 Task: Create a Workspace WS0000000033 in Trello with Workspace Type as ENGINEERING-IT and Workspace Description as WD0000000033. Invite a Team Member mailaustralia7@gmail.com to Workspace WS0000000033 in Trello. Invite a Team Member nikrathi889@gmail.com to Workspace WS0000000033 in Trello. Invite a Team Member carxxstreet791@gmail.com to Workspace WS0000000033 in Trello. Invite a Team Member prateek.ku2001@gmail.com to Workspace WS0000000033 in Trello
Action: Mouse moved to (414, 42)
Screenshot: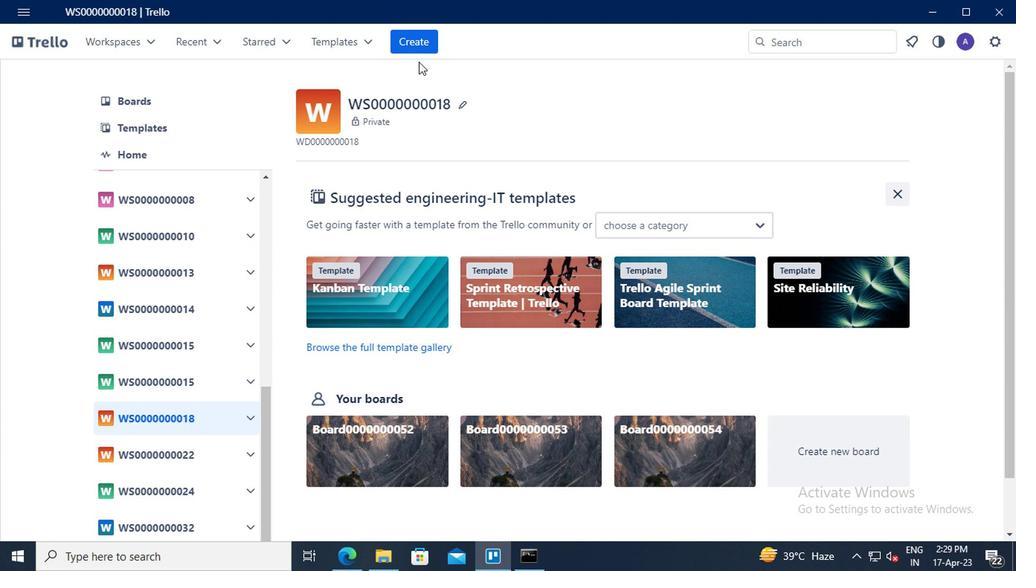 
Action: Mouse pressed left at (414, 42)
Screenshot: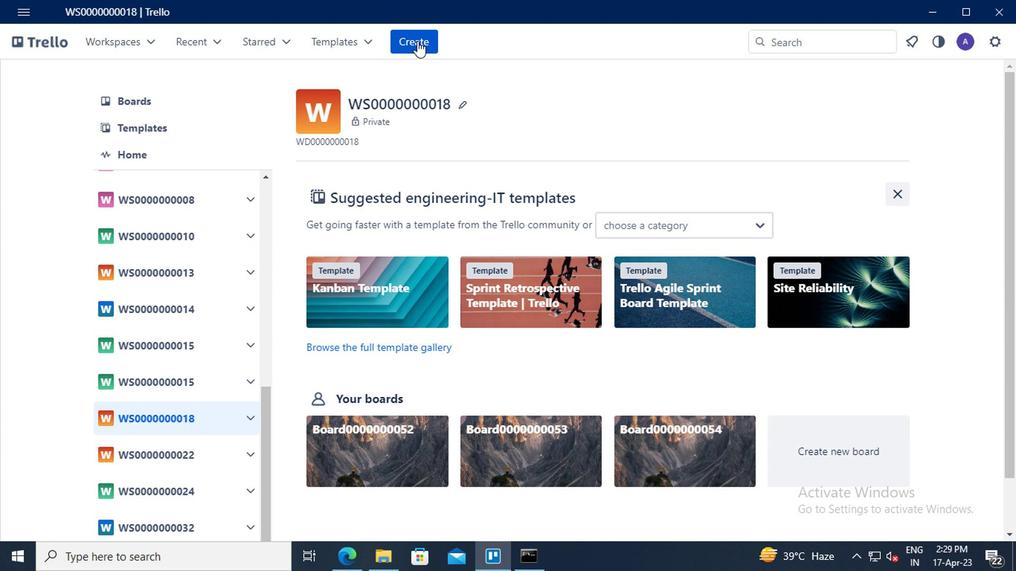 
Action: Mouse moved to (444, 202)
Screenshot: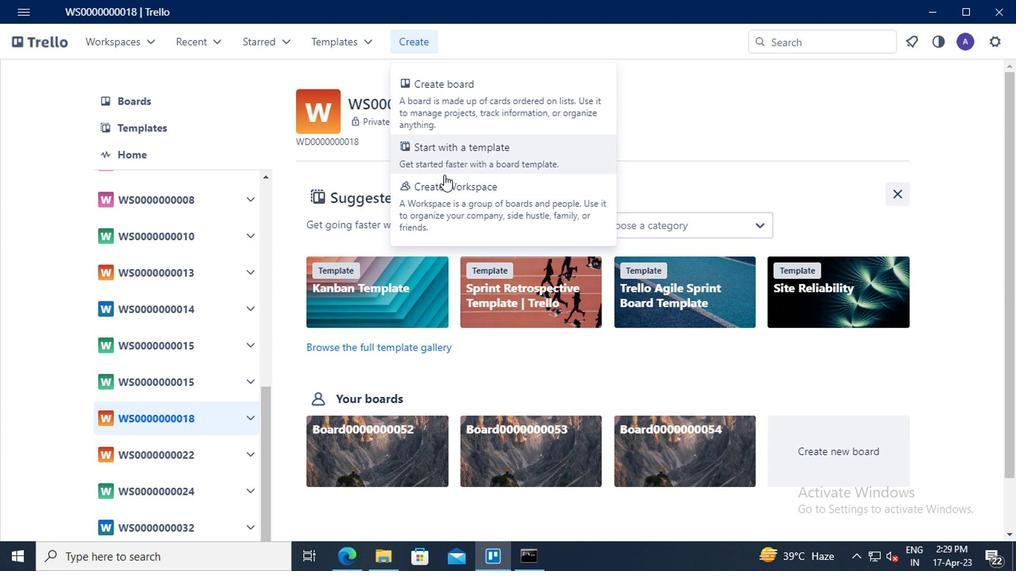 
Action: Mouse pressed left at (444, 202)
Screenshot: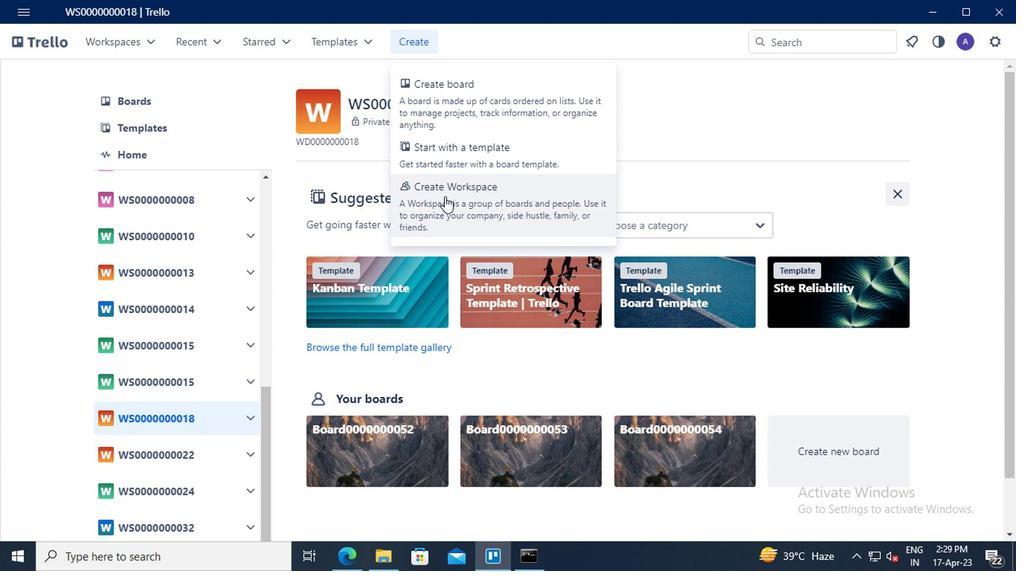 
Action: Mouse moved to (218, 229)
Screenshot: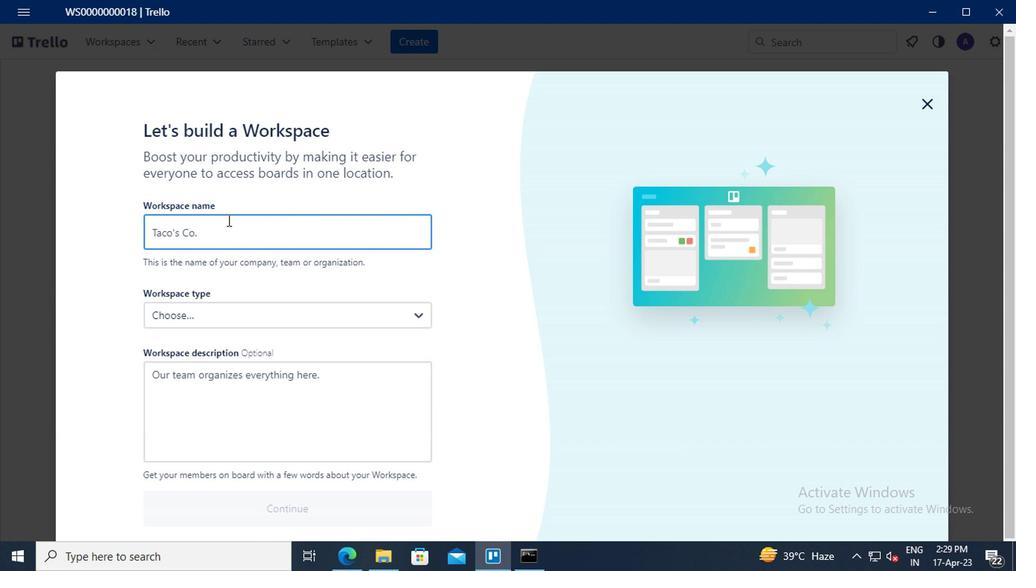 
Action: Mouse pressed left at (218, 229)
Screenshot: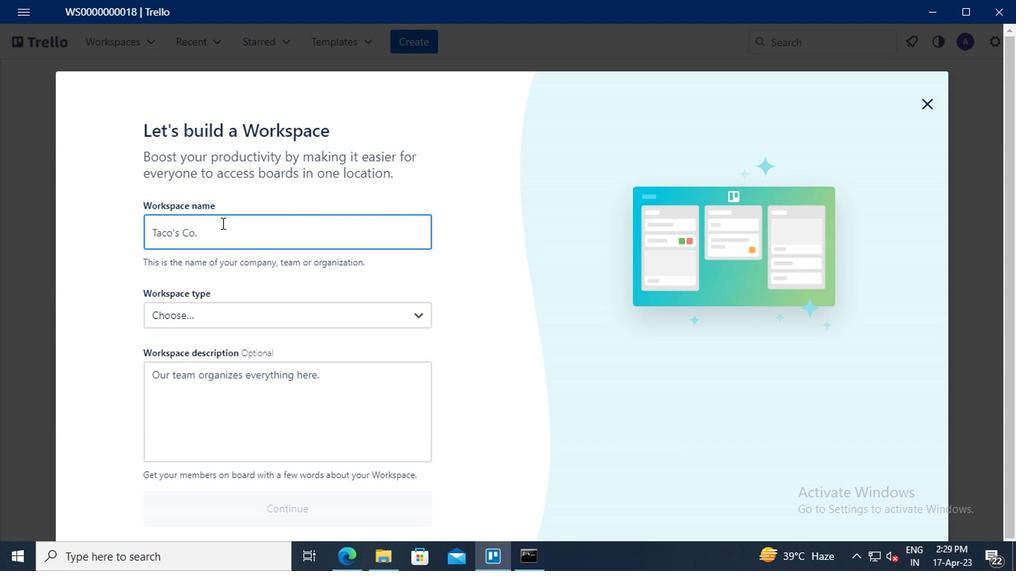 
Action: Key pressed <Key.shift>WS0000000033
Screenshot: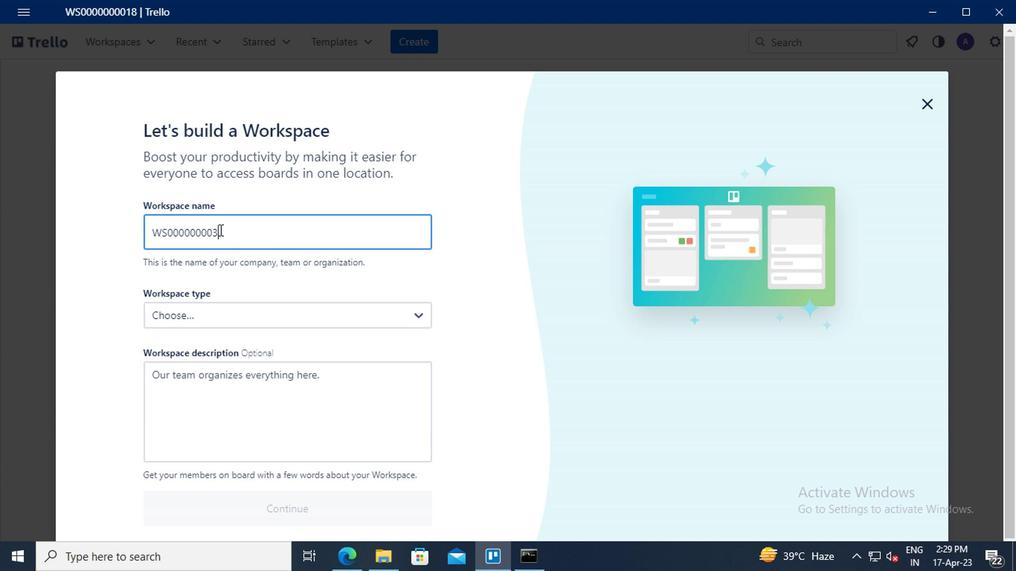 
Action: Mouse moved to (211, 312)
Screenshot: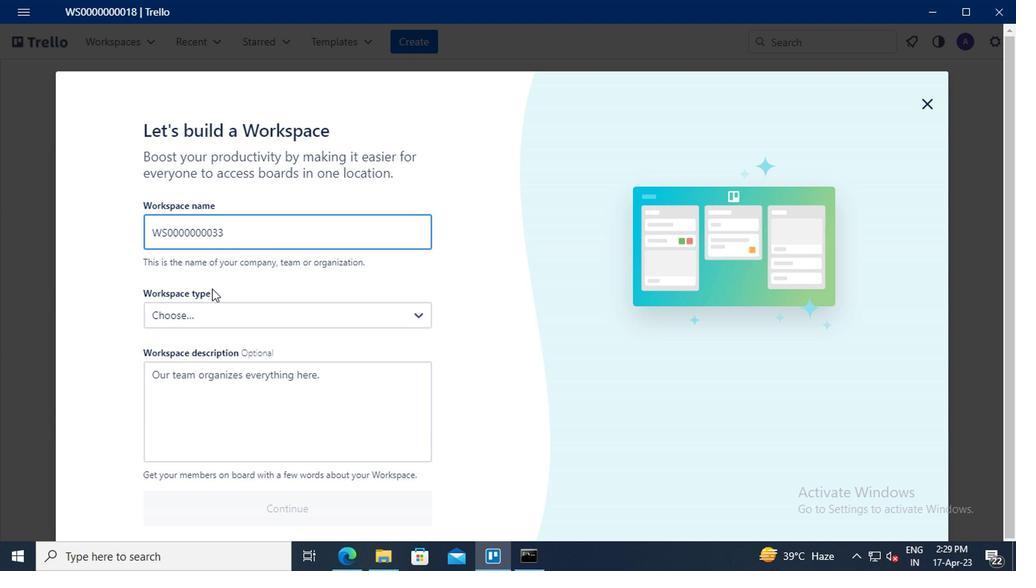 
Action: Mouse pressed left at (211, 312)
Screenshot: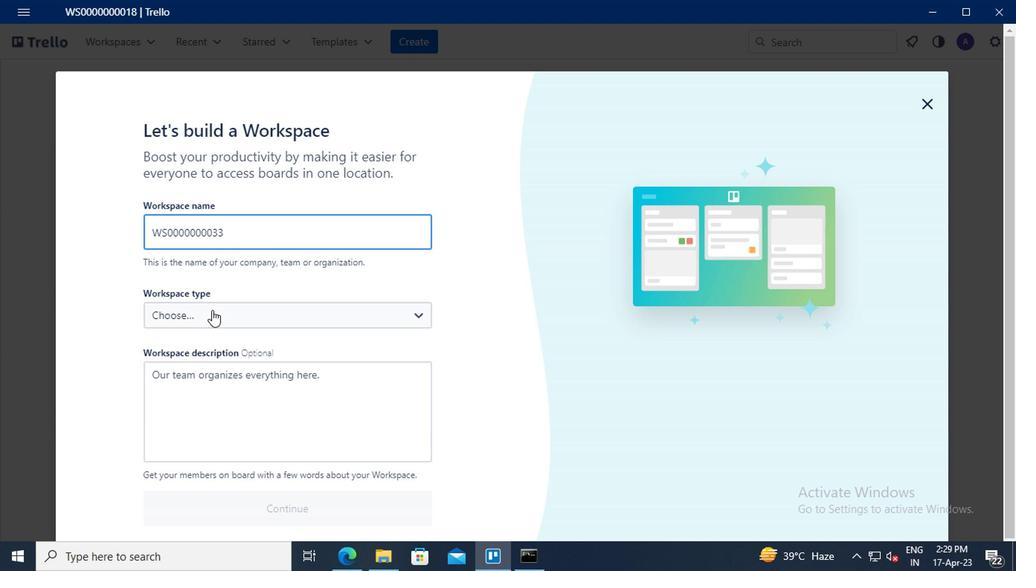 
Action: Mouse moved to (210, 350)
Screenshot: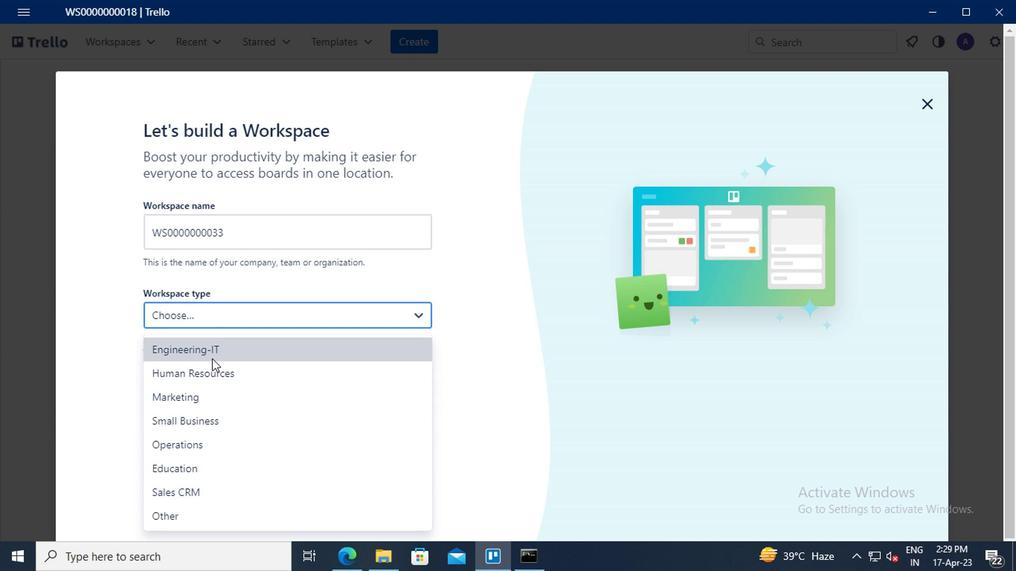 
Action: Mouse pressed left at (210, 350)
Screenshot: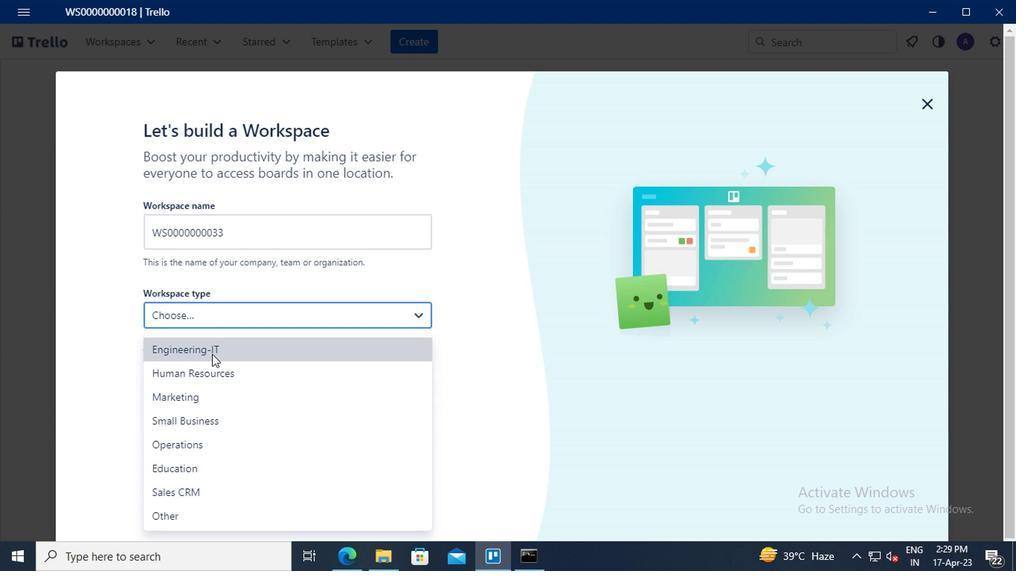 
Action: Mouse moved to (206, 391)
Screenshot: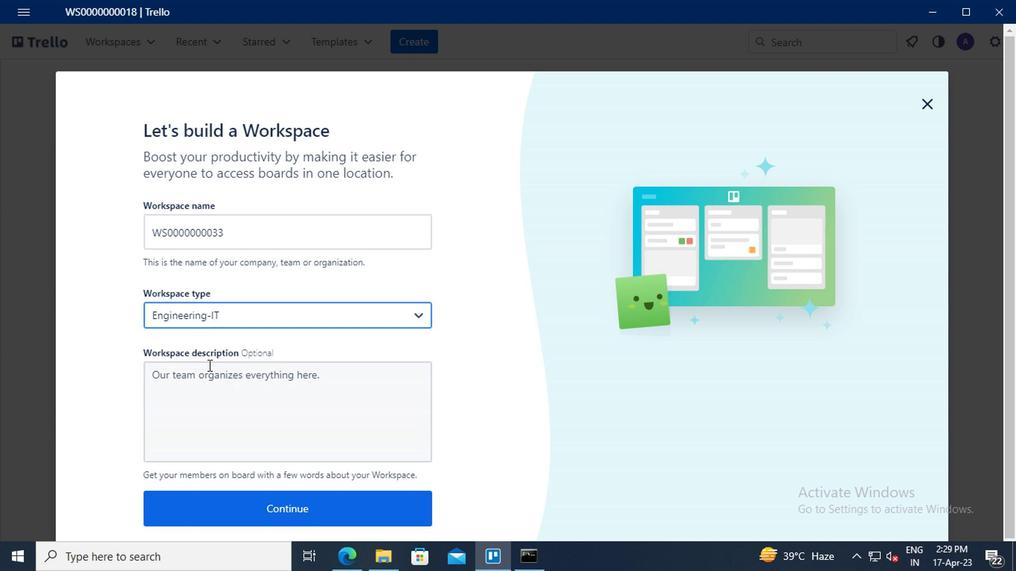 
Action: Mouse pressed left at (206, 391)
Screenshot: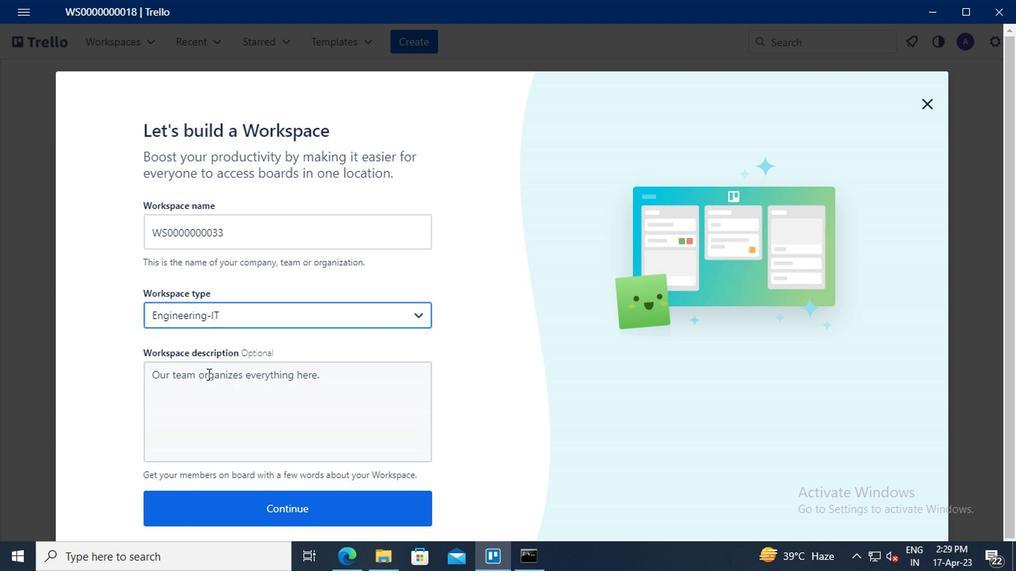 
Action: Key pressed <Key.shift>WD0000000033
Screenshot: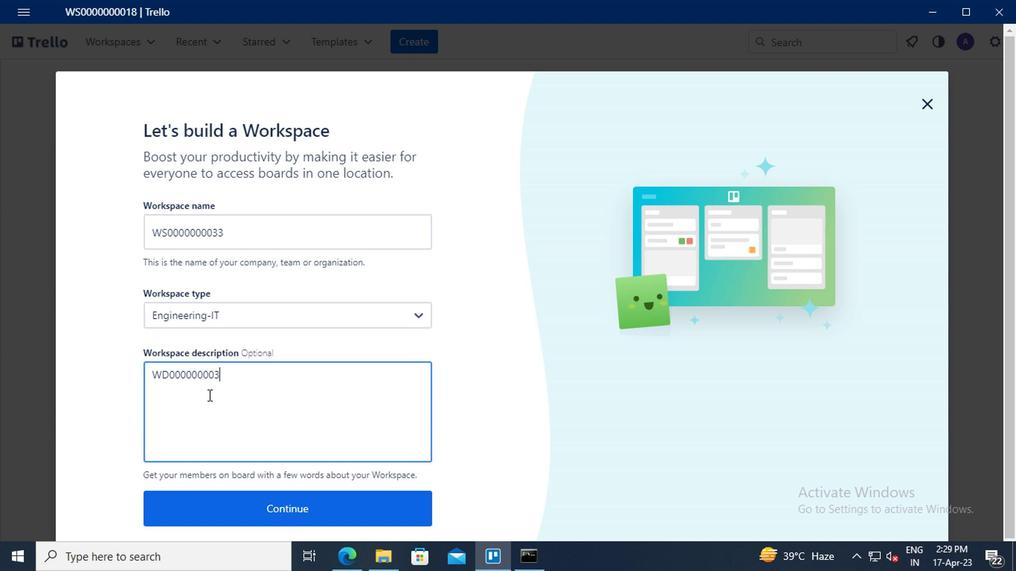 
Action: Mouse moved to (248, 512)
Screenshot: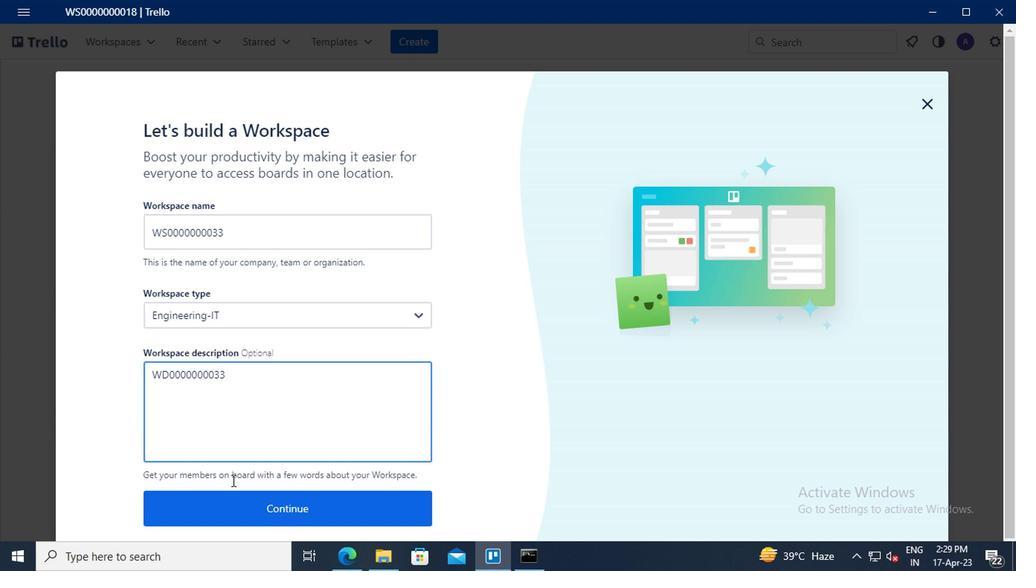 
Action: Mouse pressed left at (248, 512)
Screenshot: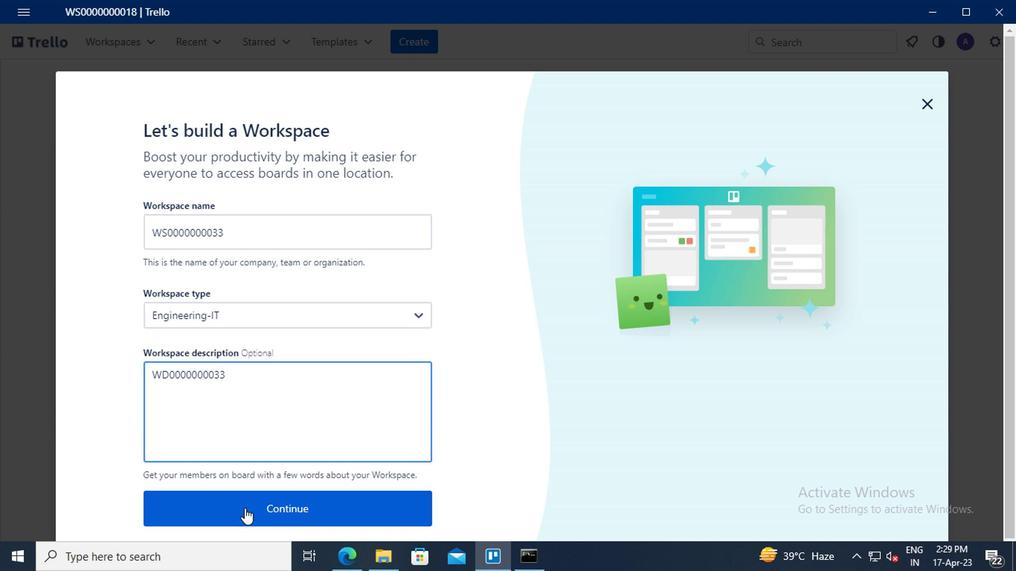 
Action: Mouse moved to (274, 352)
Screenshot: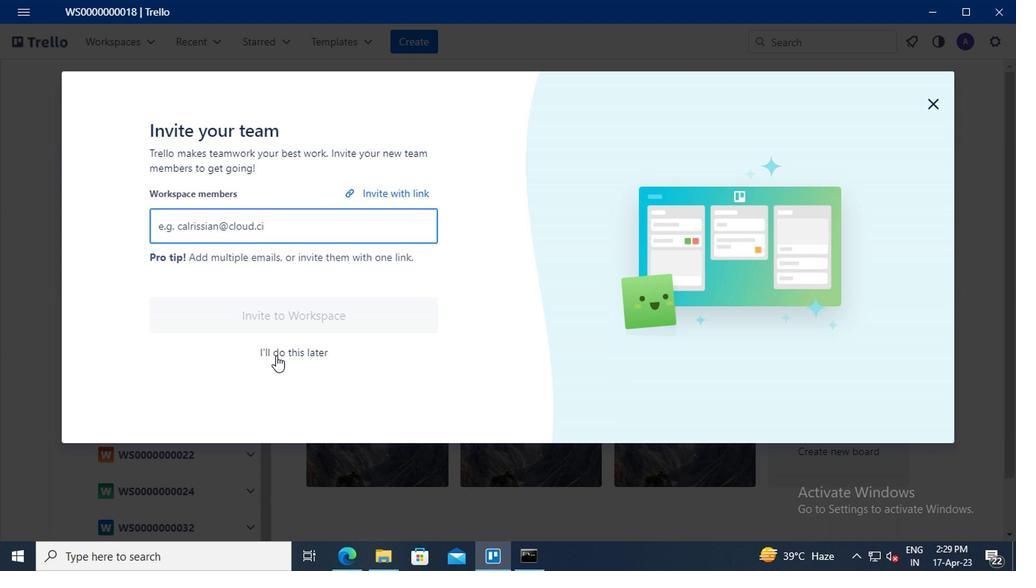 
Action: Mouse pressed left at (274, 352)
Screenshot: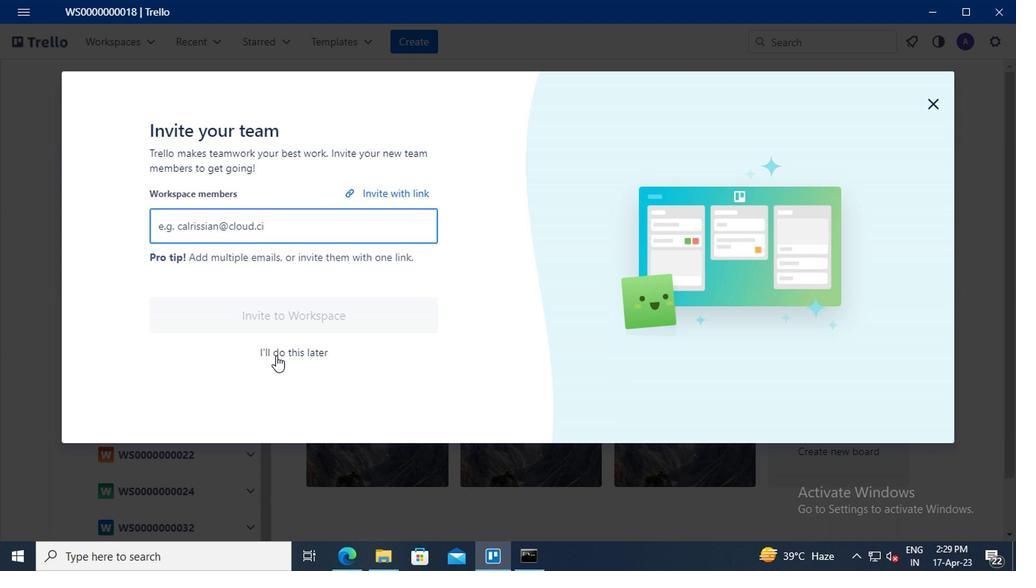 
Action: Mouse moved to (811, 95)
Screenshot: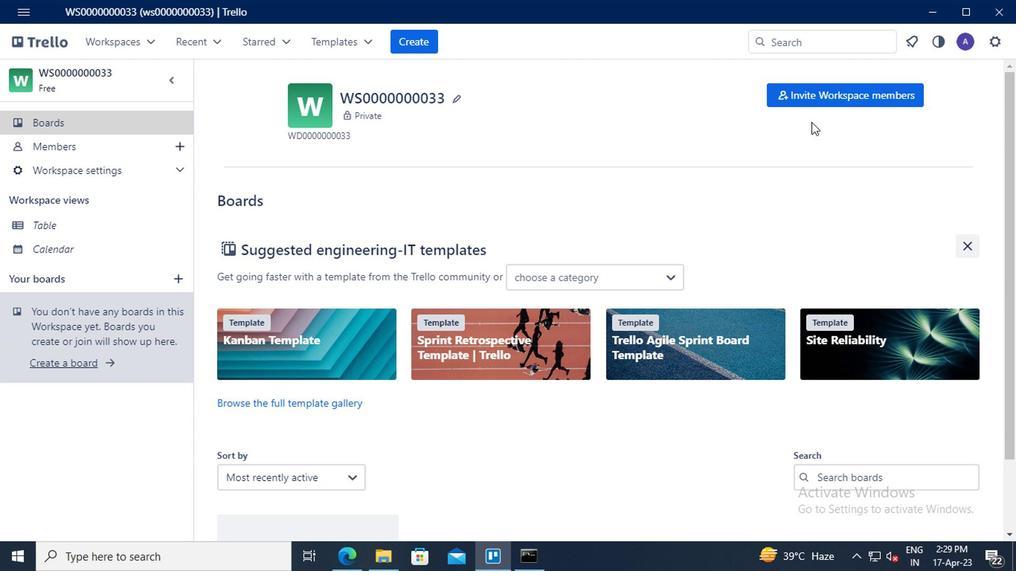 
Action: Mouse pressed left at (811, 95)
Screenshot: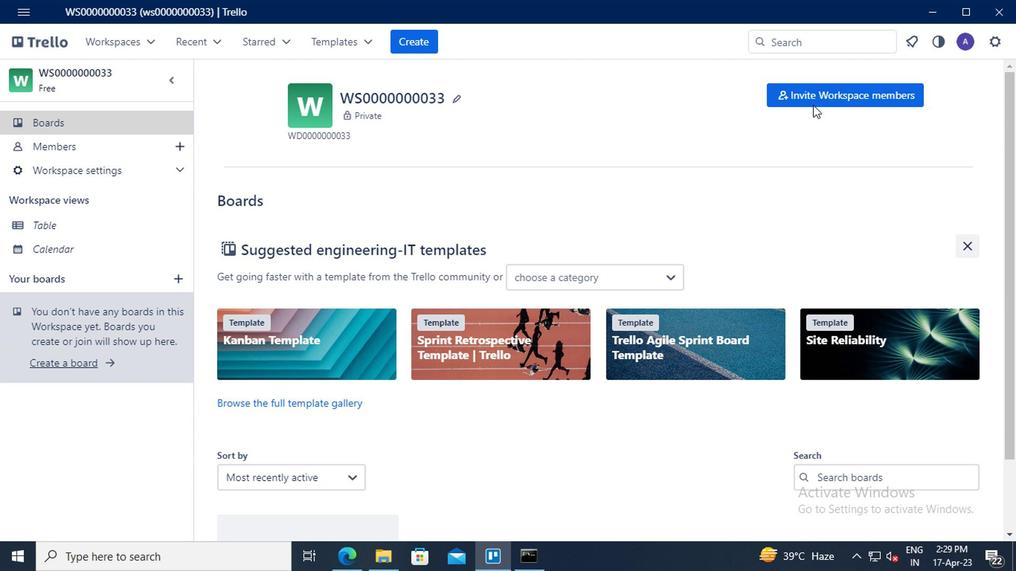 
Action: Mouse moved to (372, 265)
Screenshot: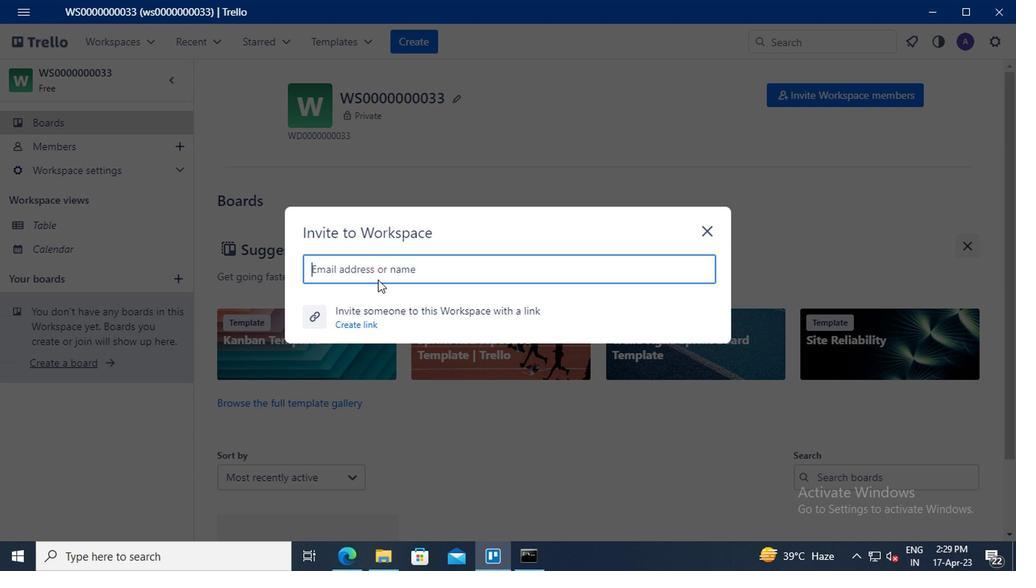 
Action: Mouse pressed left at (372, 265)
Screenshot: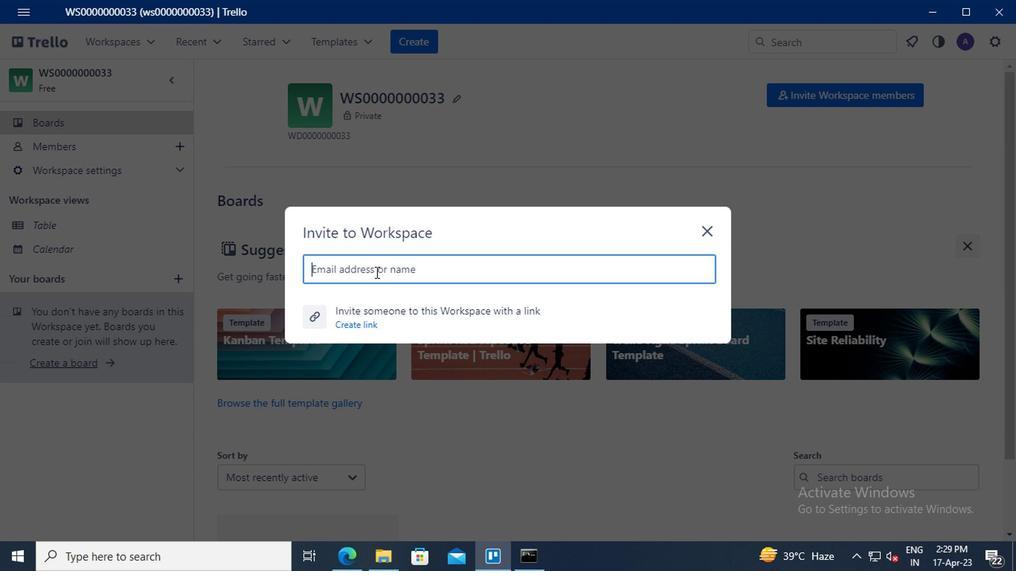 
Action: Key pressed MAILAUSTRALIA7<Key.shift>@GMAIL.COM
Screenshot: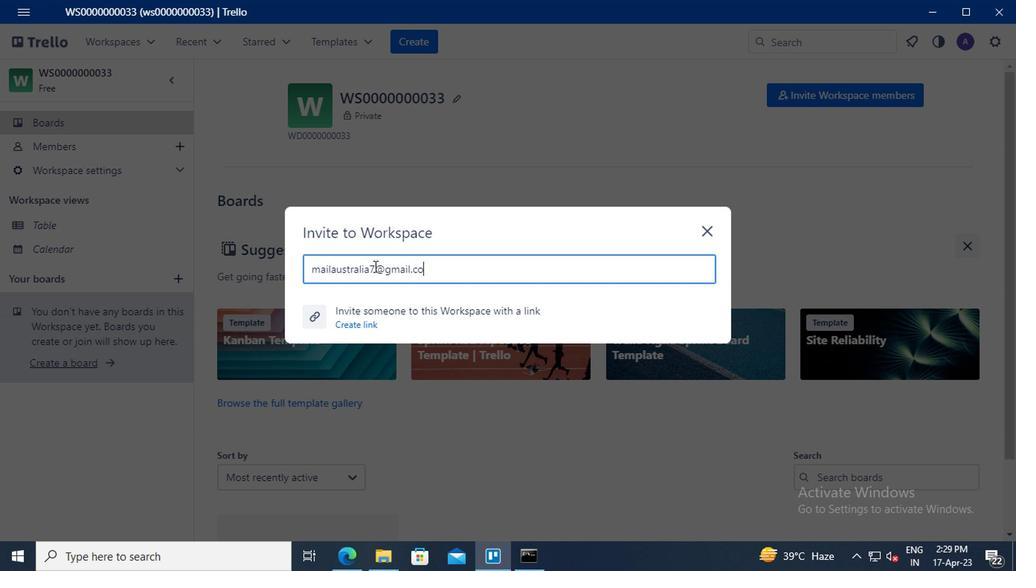 
Action: Mouse moved to (379, 319)
Screenshot: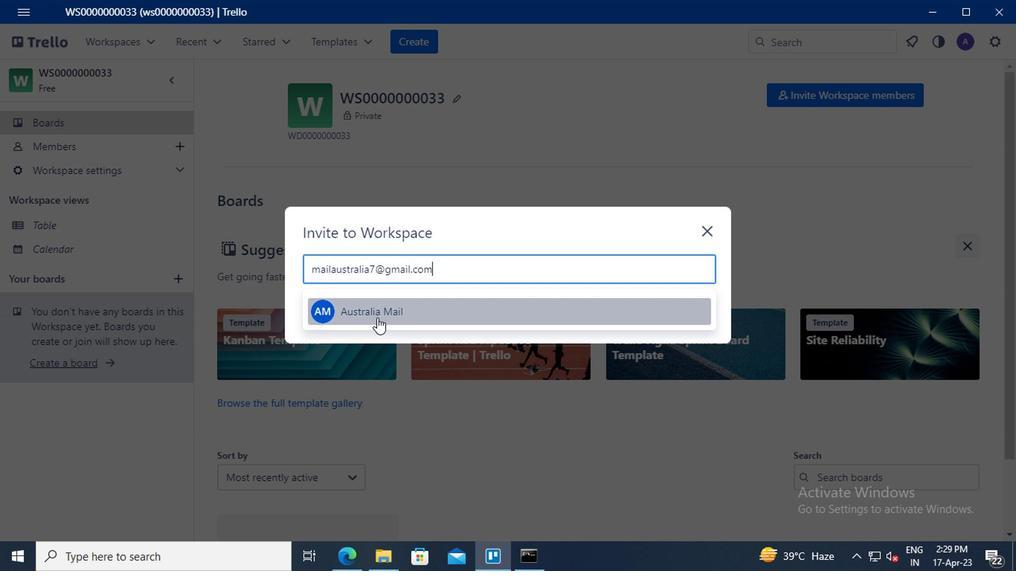 
Action: Mouse pressed left at (379, 319)
Screenshot: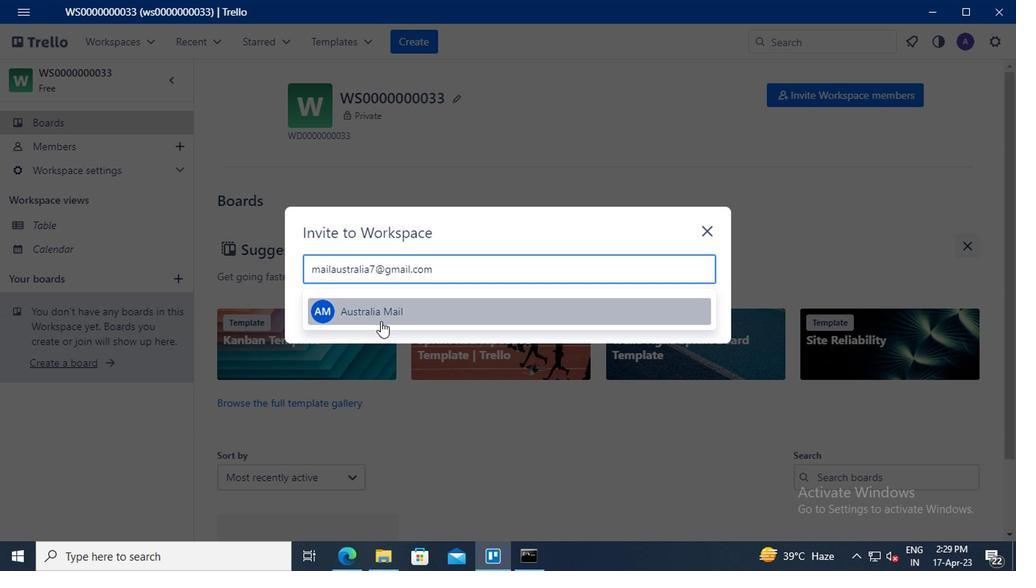 
Action: Mouse moved to (666, 236)
Screenshot: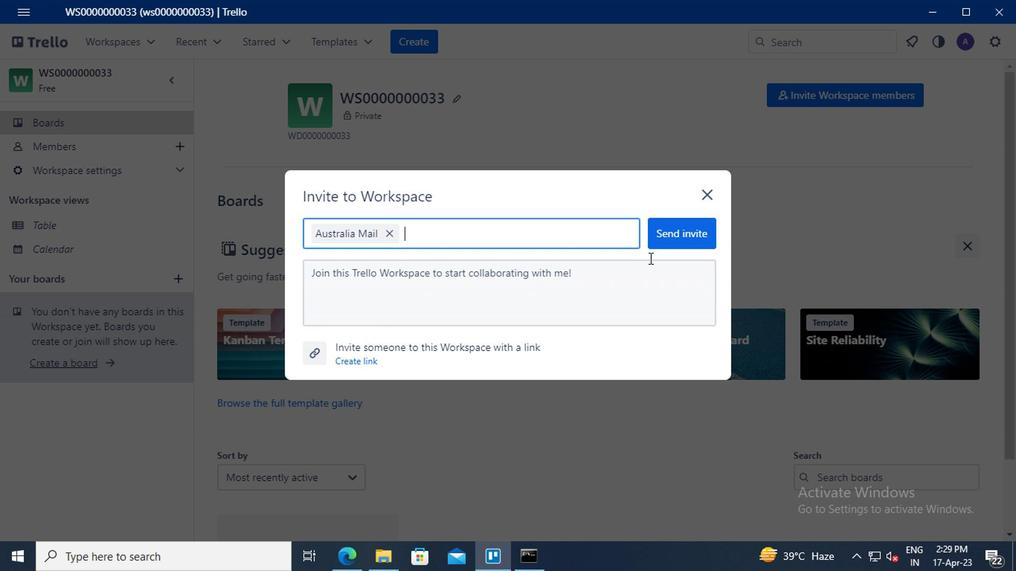 
Action: Mouse pressed left at (666, 236)
Screenshot: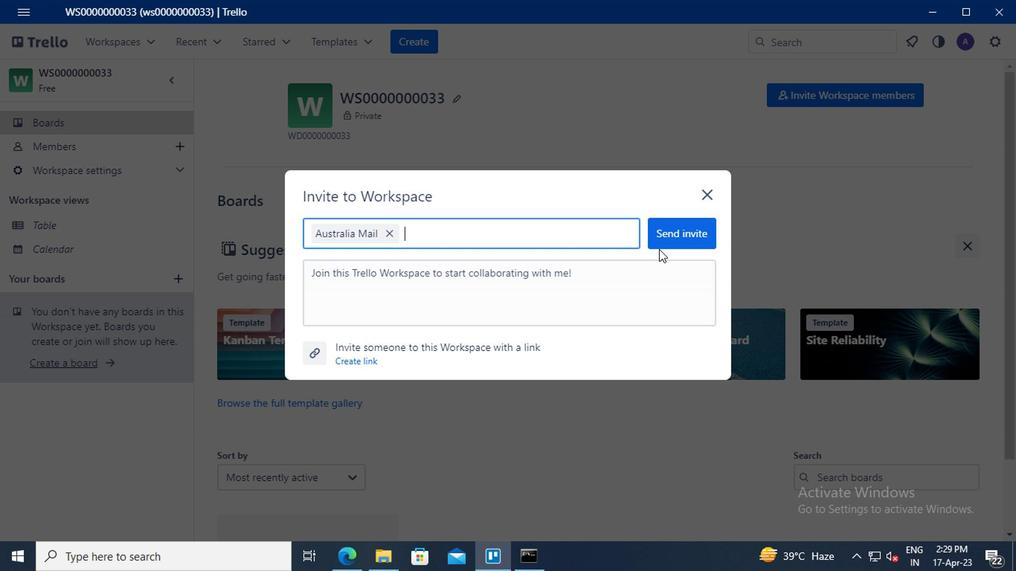 
Action: Mouse moved to (801, 102)
Screenshot: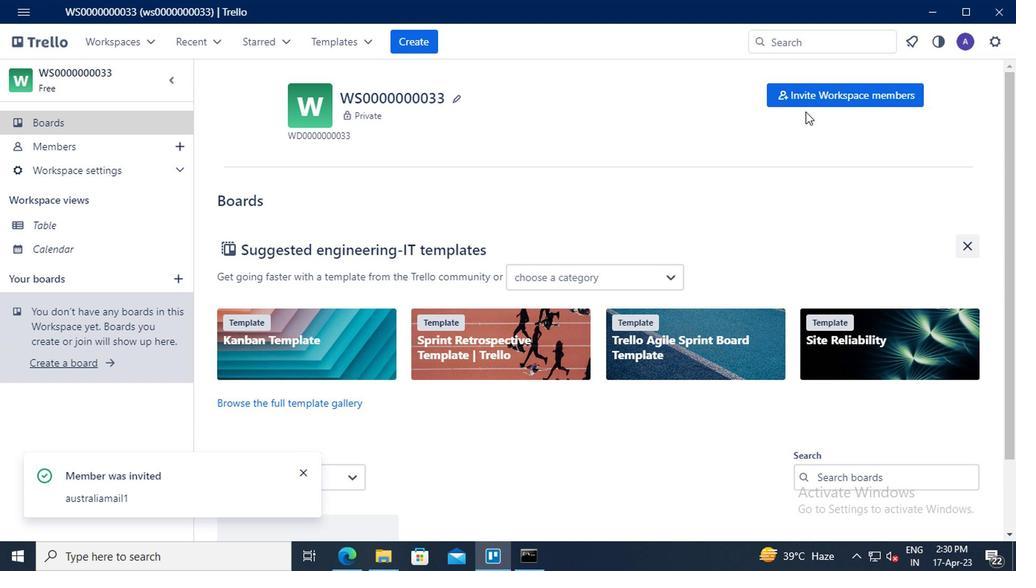 
Action: Mouse pressed left at (801, 102)
Screenshot: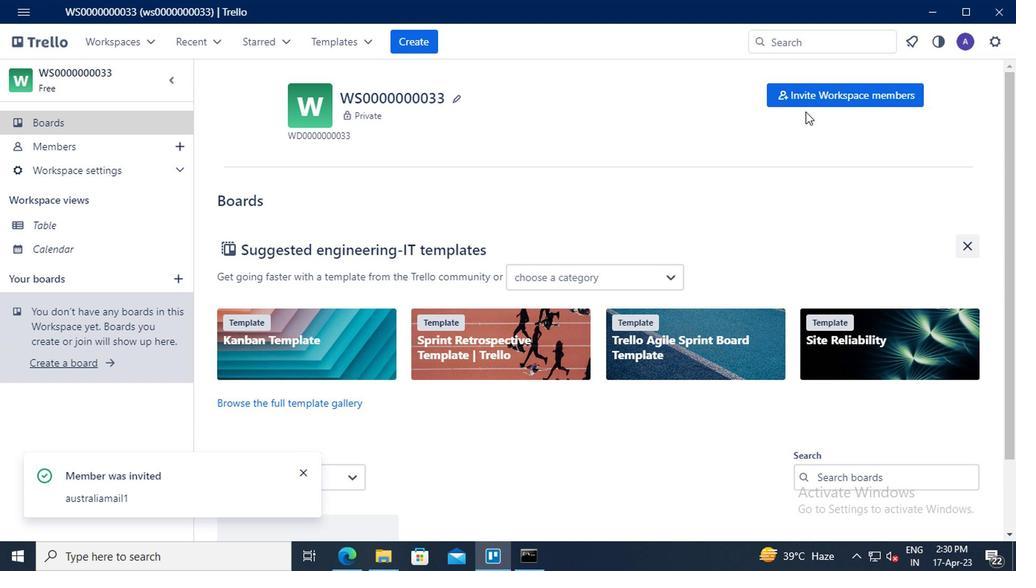
Action: Mouse moved to (351, 267)
Screenshot: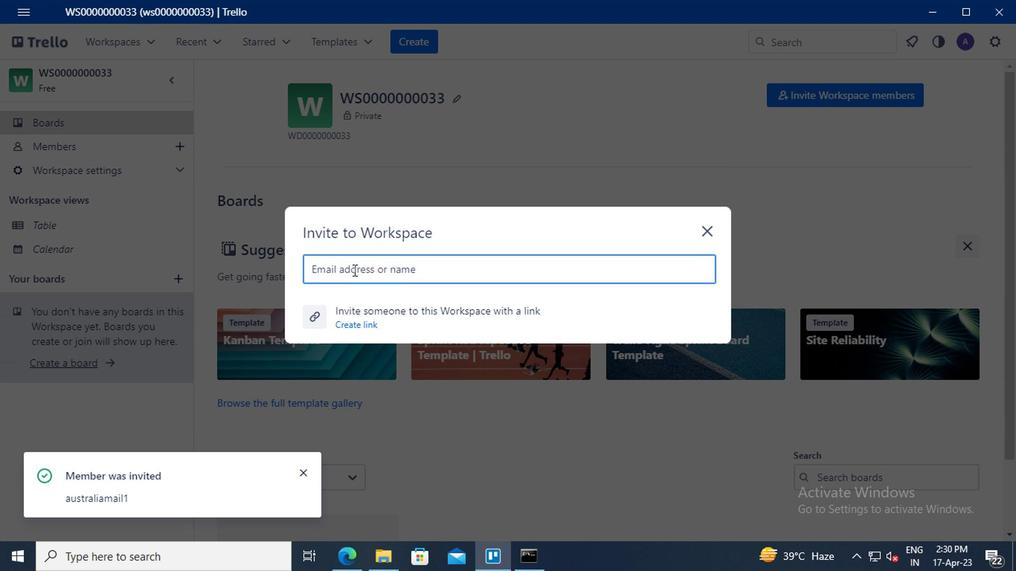 
Action: Mouse pressed left at (351, 267)
Screenshot: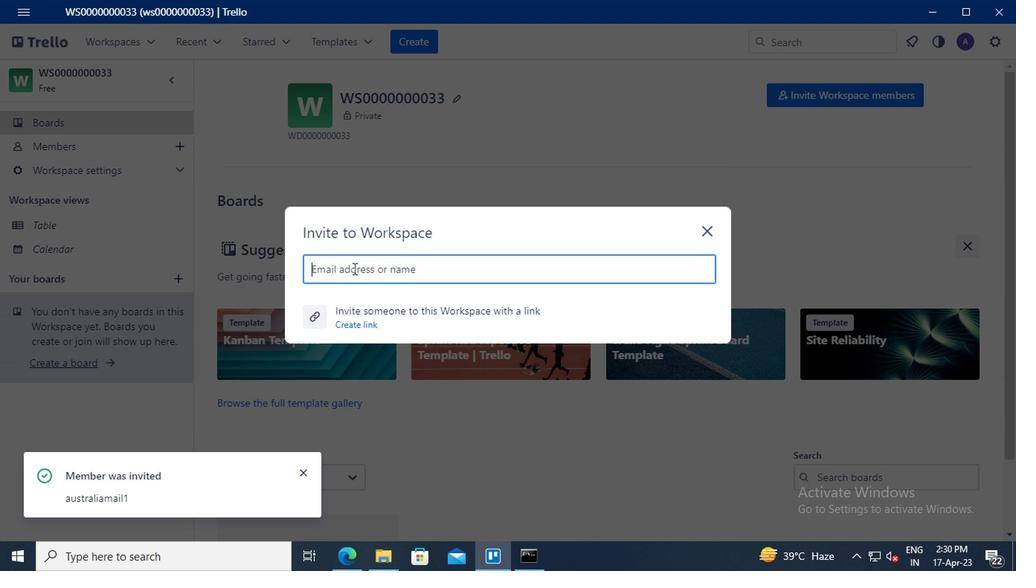 
Action: Key pressed NIKRATHI889<Key.shift>@GMAIL.COM
Screenshot: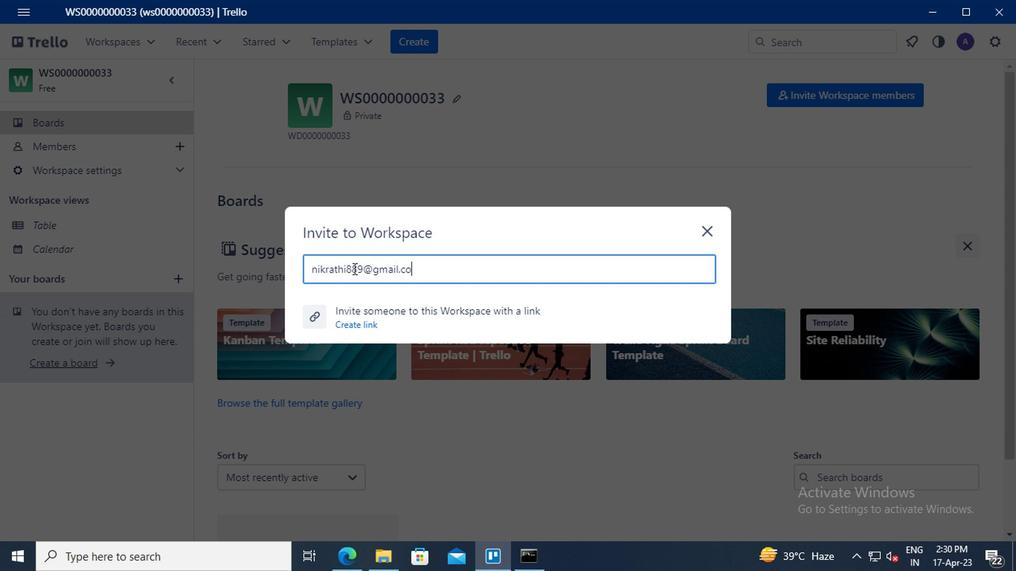 
Action: Mouse moved to (370, 305)
Screenshot: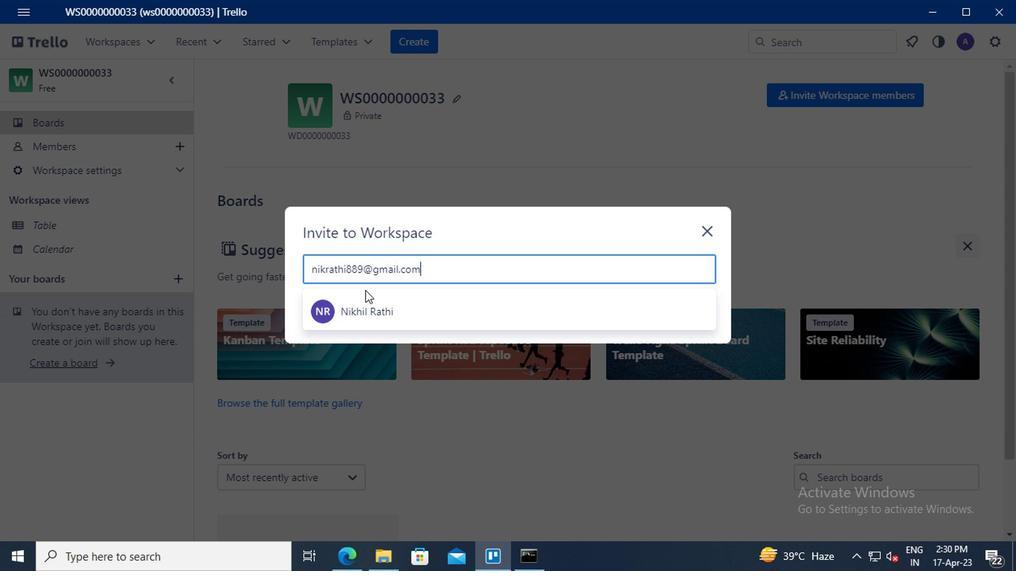
Action: Mouse pressed left at (370, 305)
Screenshot: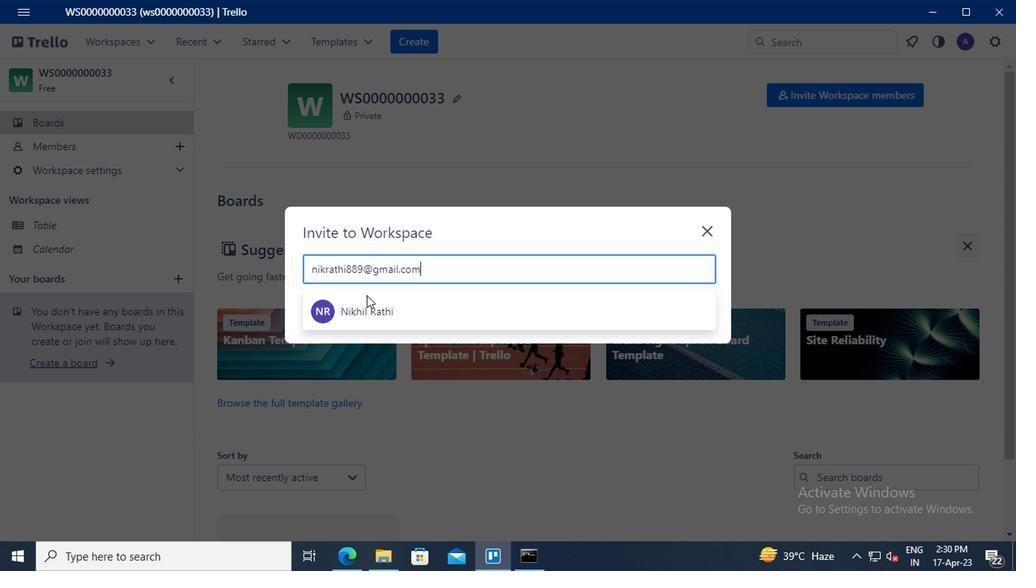 
Action: Mouse moved to (670, 237)
Screenshot: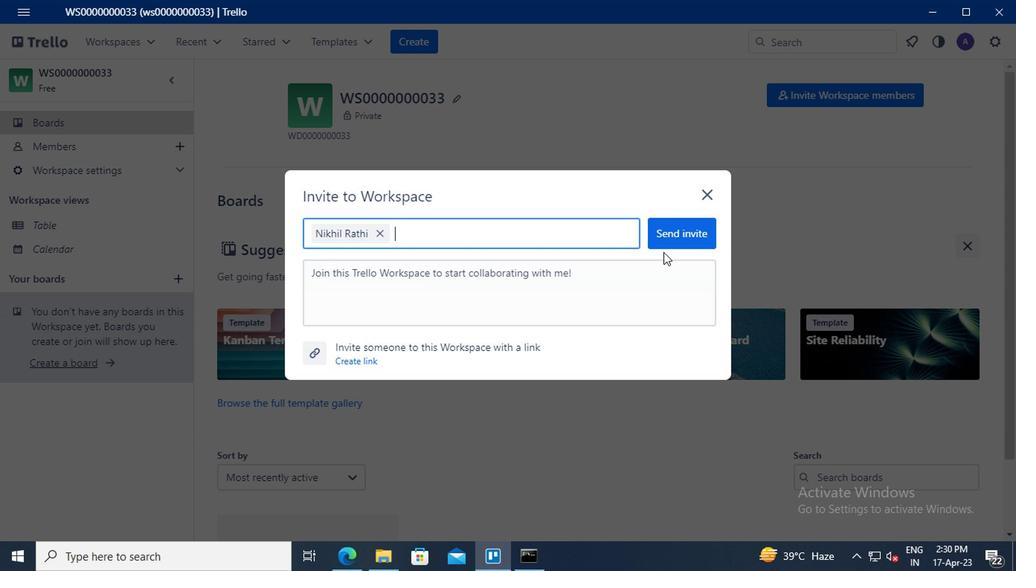 
Action: Mouse pressed left at (670, 237)
Screenshot: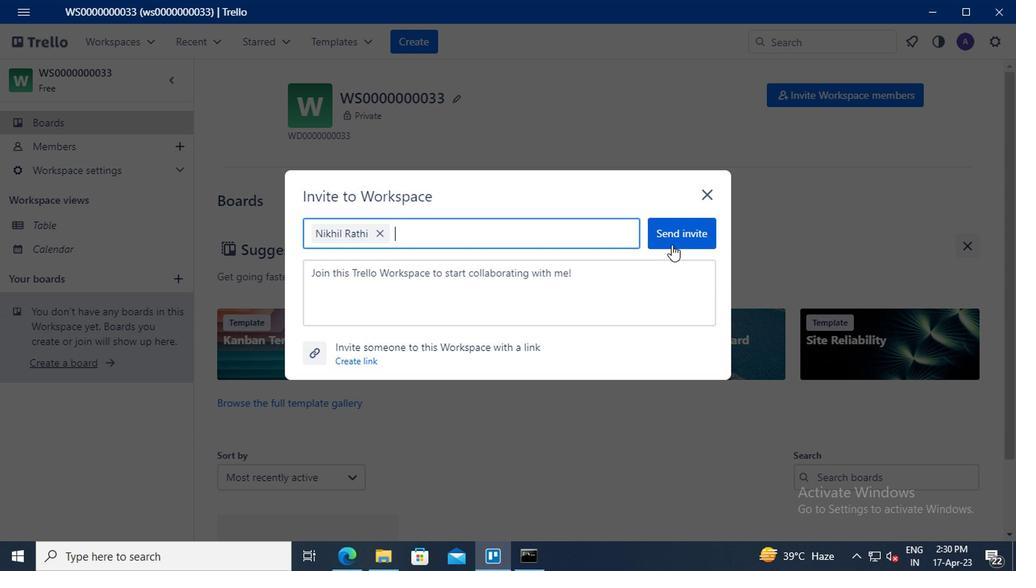 
Action: Mouse moved to (792, 97)
Screenshot: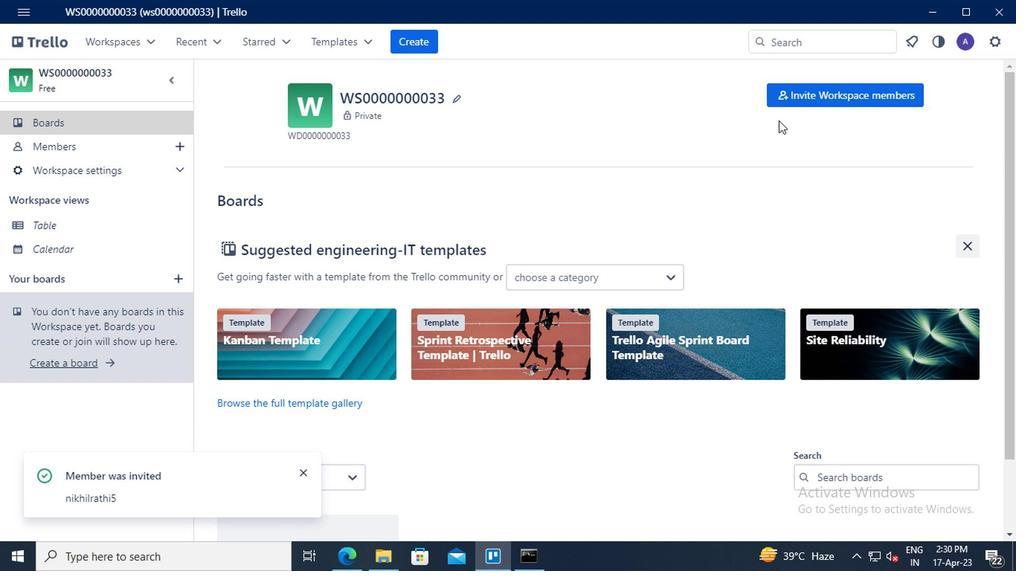 
Action: Mouse pressed left at (792, 97)
Screenshot: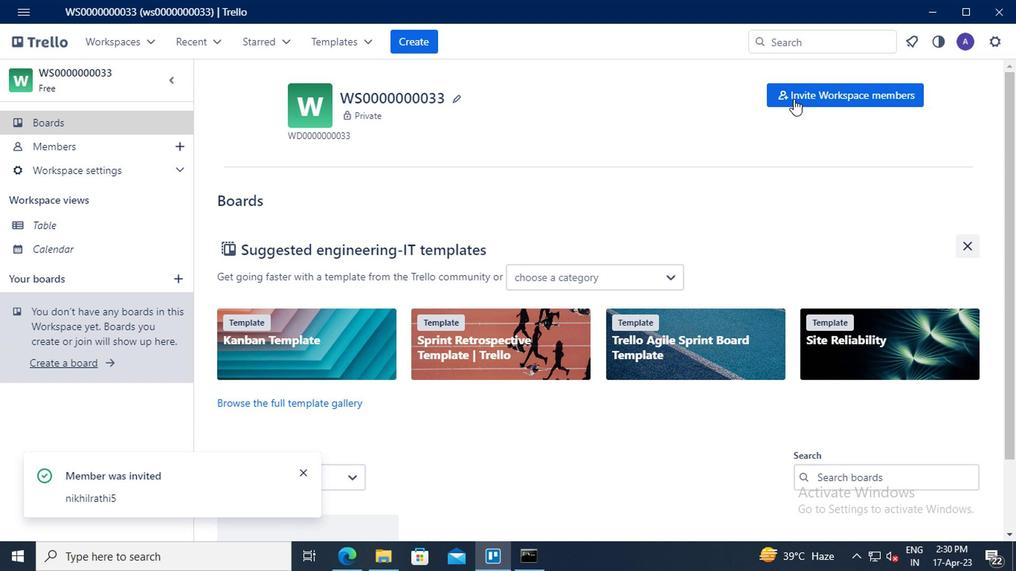 
Action: Mouse moved to (396, 261)
Screenshot: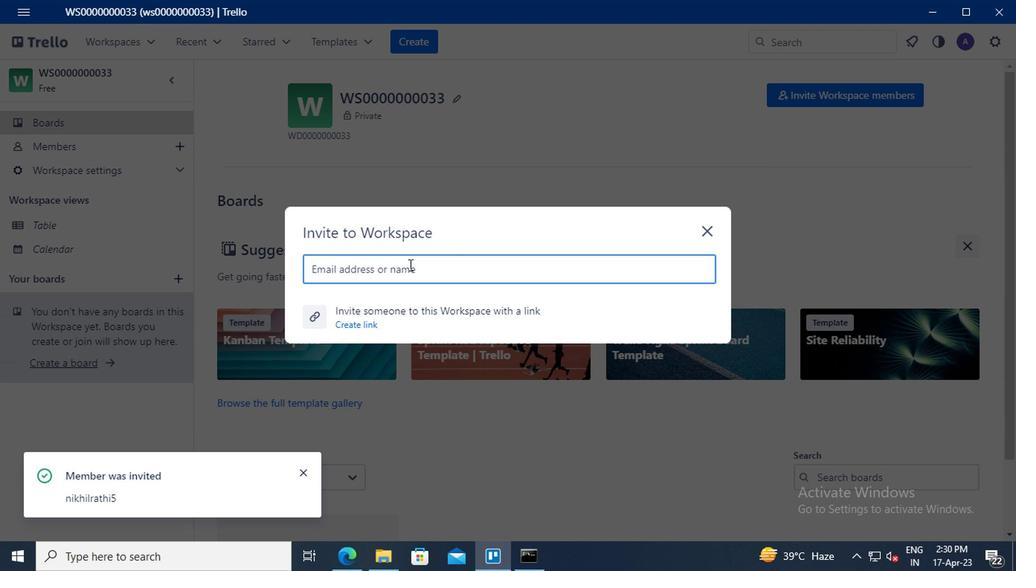 
Action: Mouse pressed left at (396, 261)
Screenshot: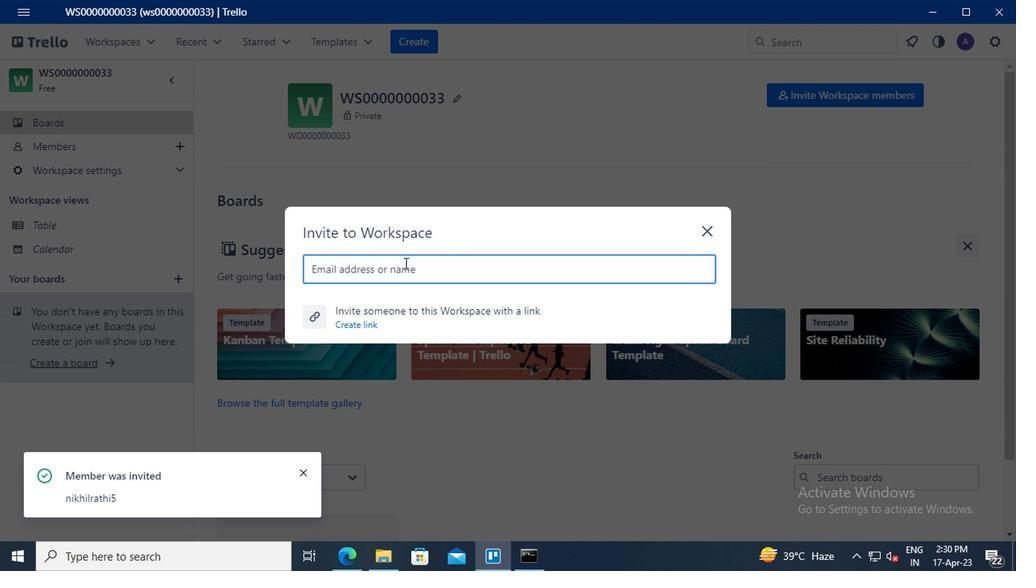 
Action: Key pressed CARXXSTREET791<Key.shift>@GMAIL.COM
Screenshot: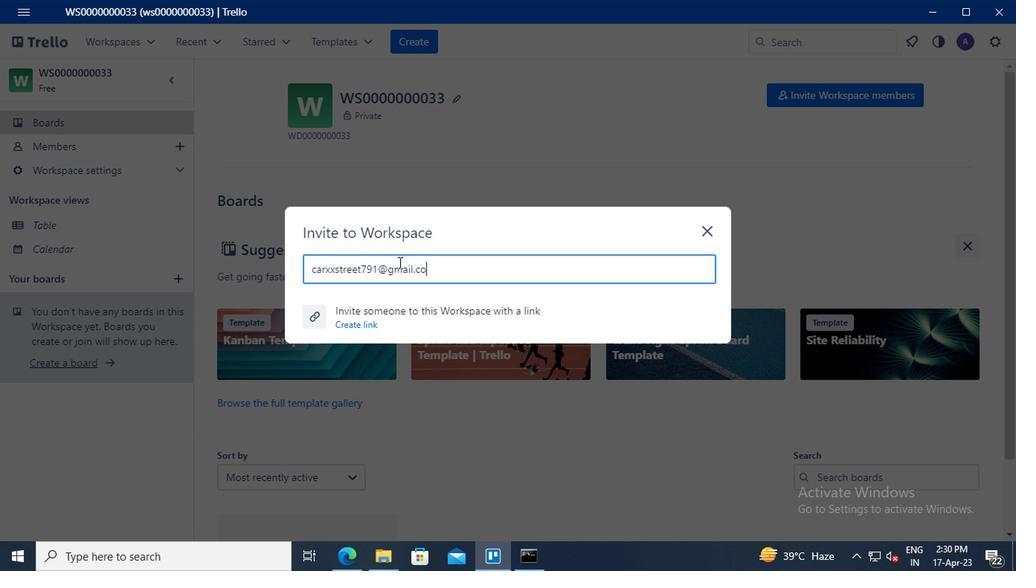 
Action: Mouse moved to (407, 311)
Screenshot: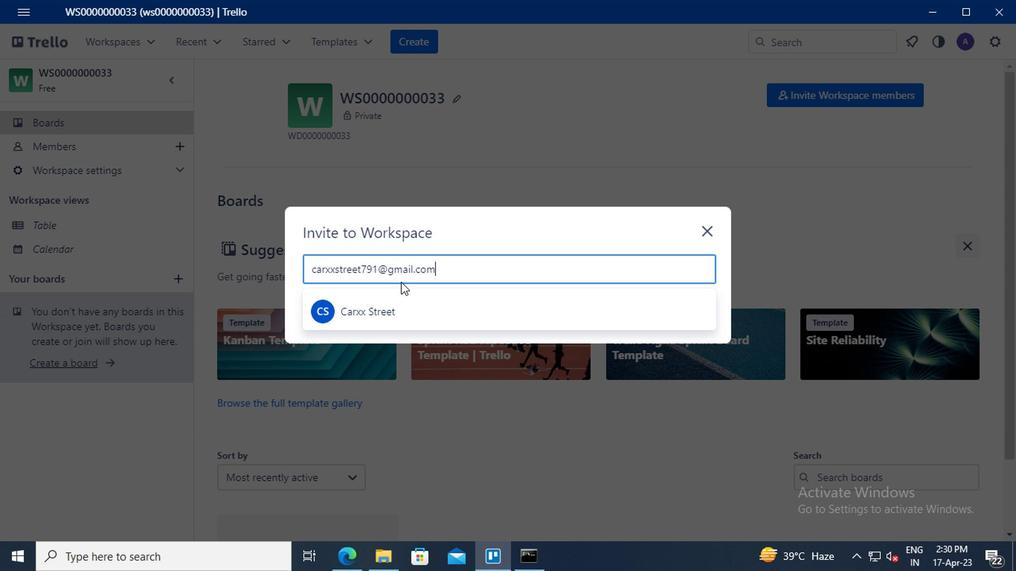 
Action: Mouse pressed left at (407, 311)
Screenshot: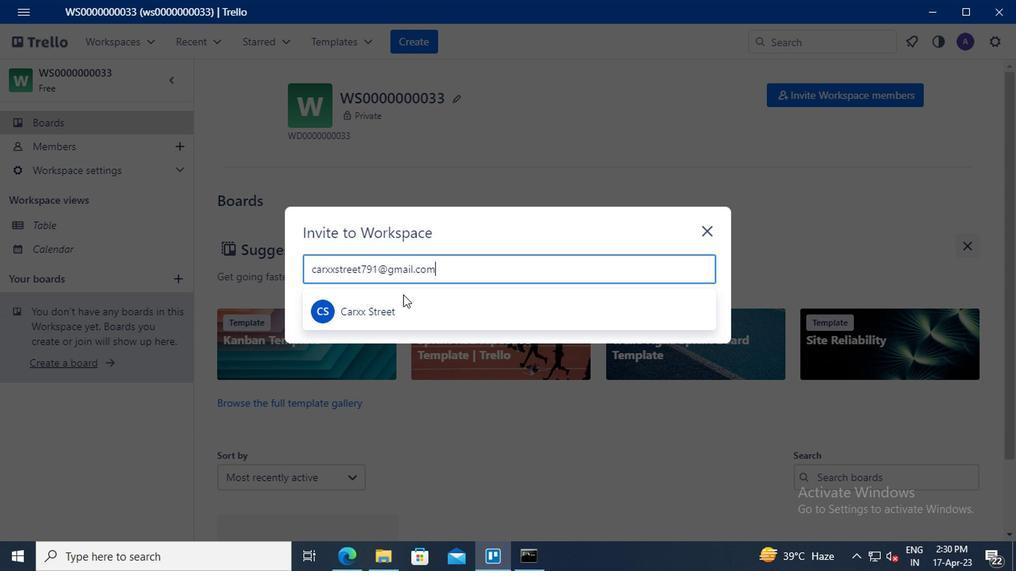 
Action: Mouse moved to (662, 229)
Screenshot: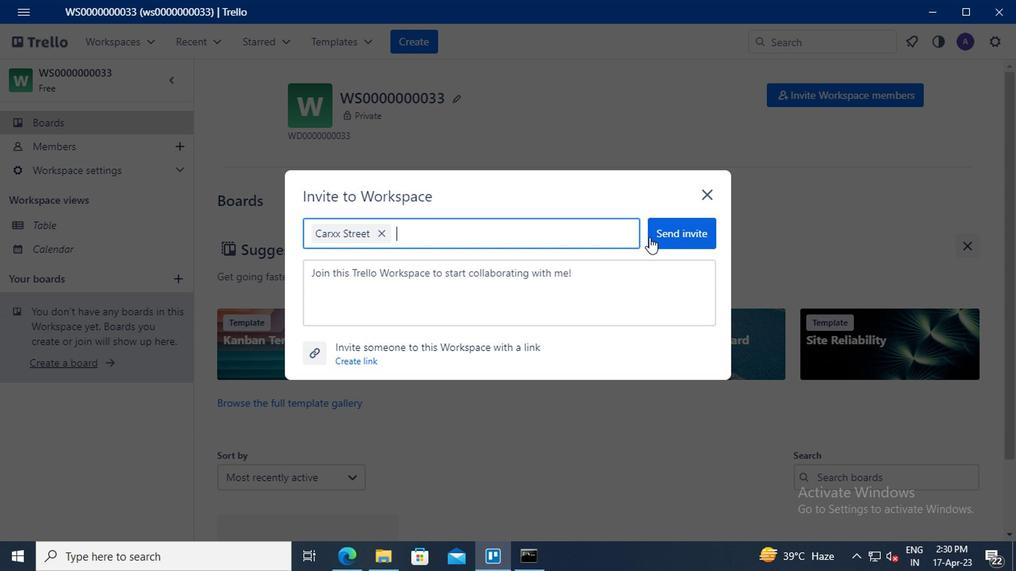 
Action: Mouse pressed left at (662, 229)
Screenshot: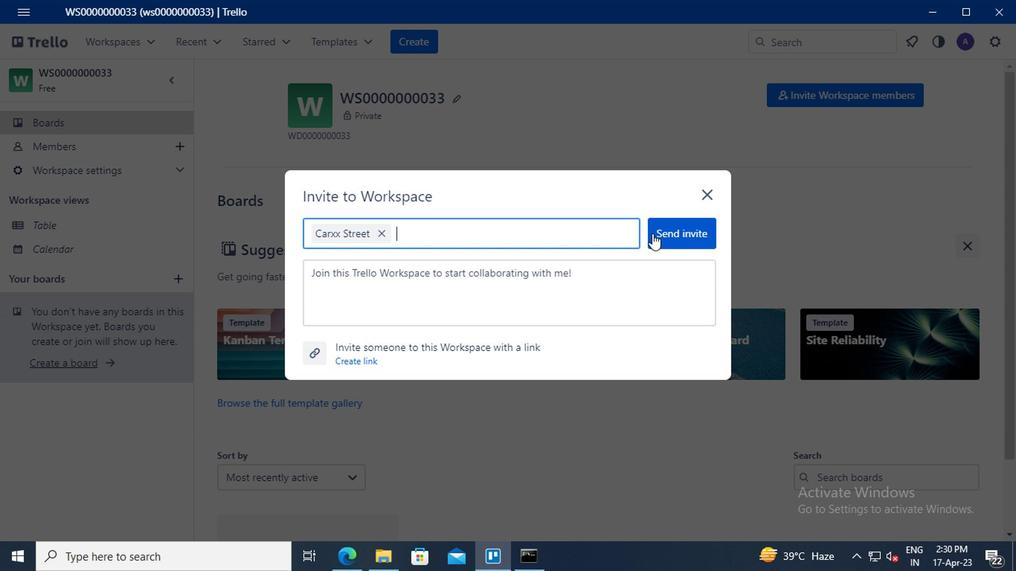 
Action: Mouse moved to (817, 102)
Screenshot: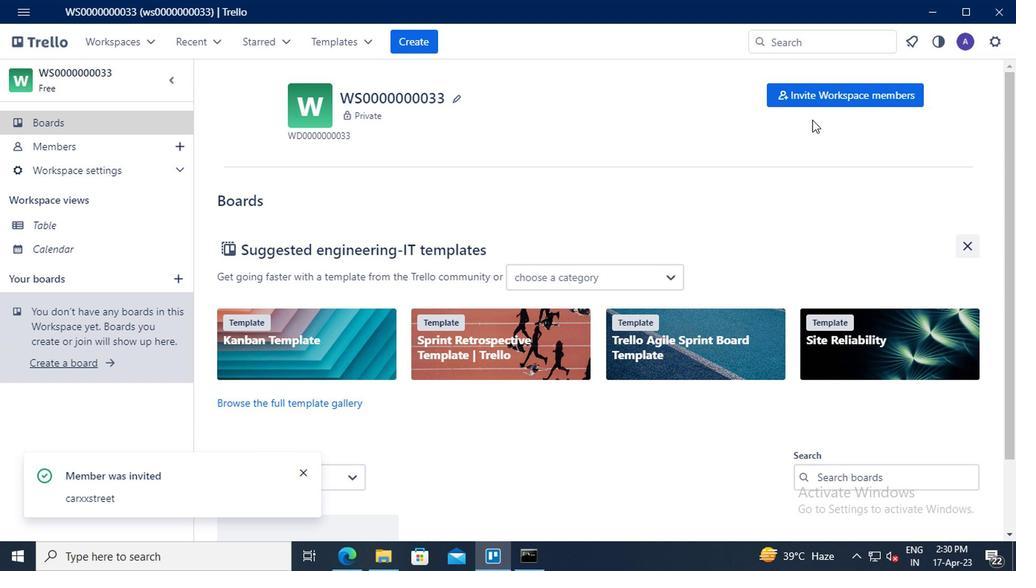 
Action: Mouse pressed left at (817, 102)
Screenshot: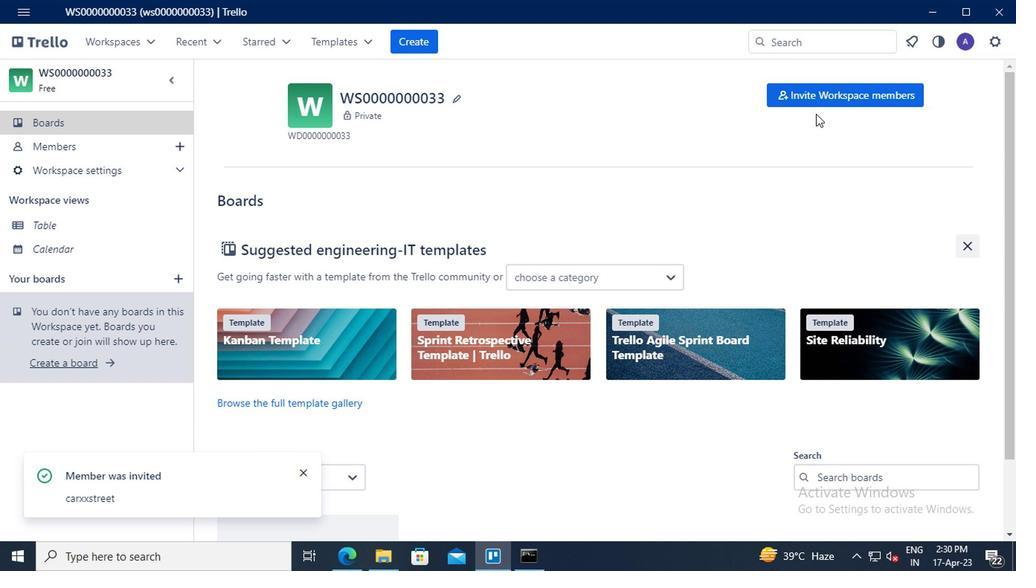 
Action: Mouse moved to (405, 267)
Screenshot: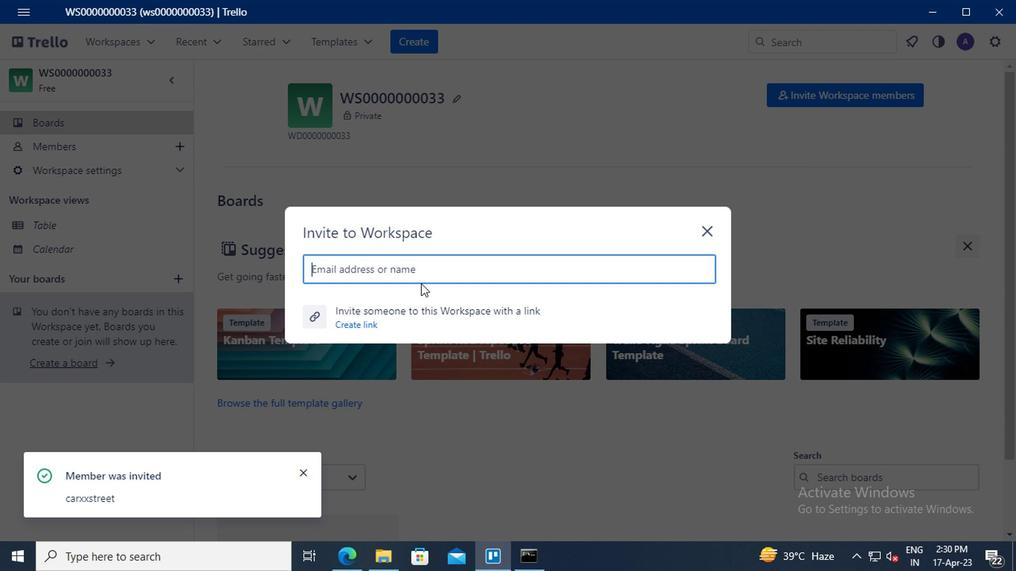 
Action: Mouse pressed left at (405, 267)
Screenshot: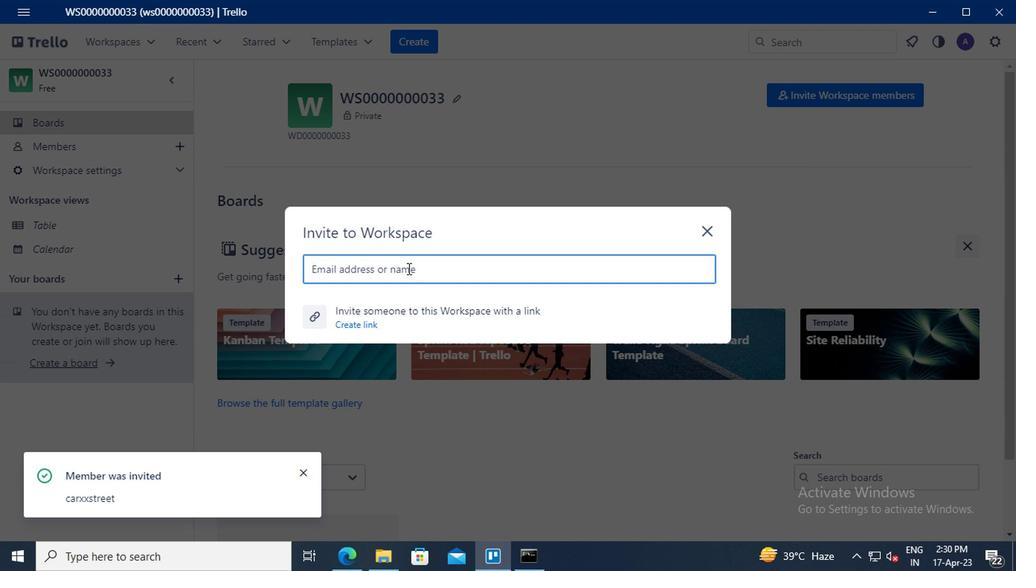 
Action: Mouse moved to (404, 267)
Screenshot: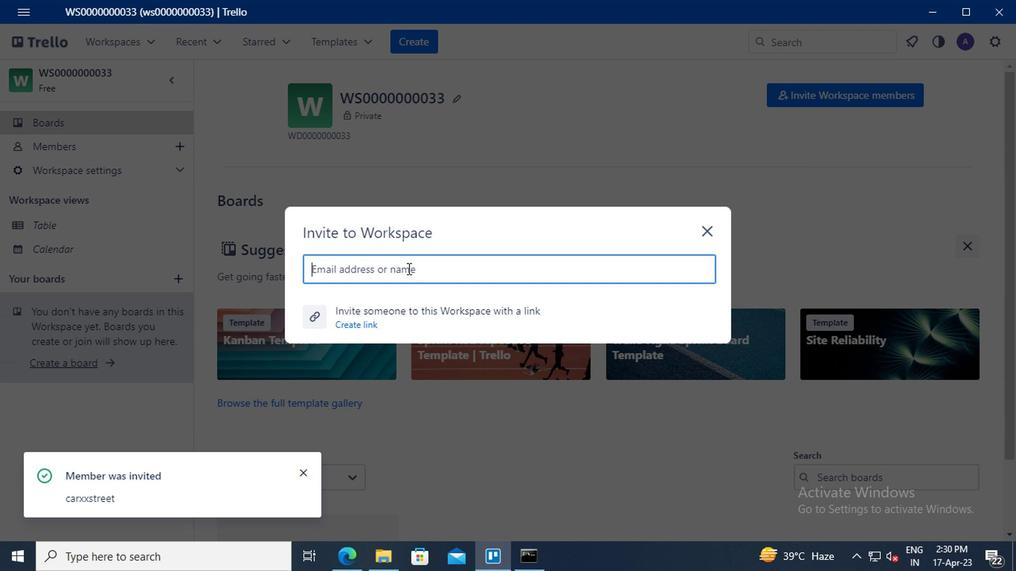 
Action: Key pressed PRATEEK.KU2001<Key.shift>@GMAIL.COM
Screenshot: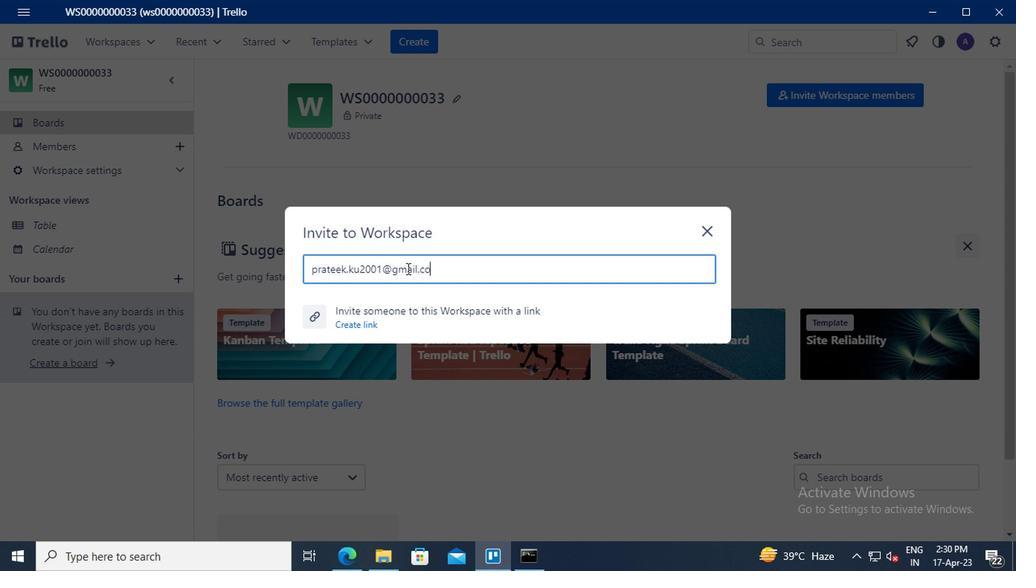 
Action: Mouse moved to (401, 309)
Screenshot: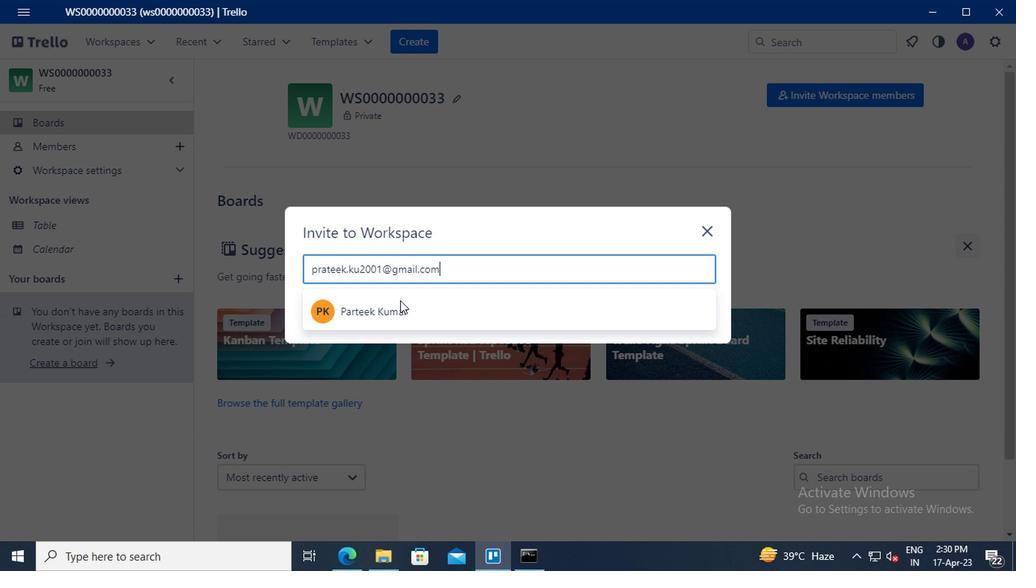 
Action: Mouse pressed left at (401, 309)
Screenshot: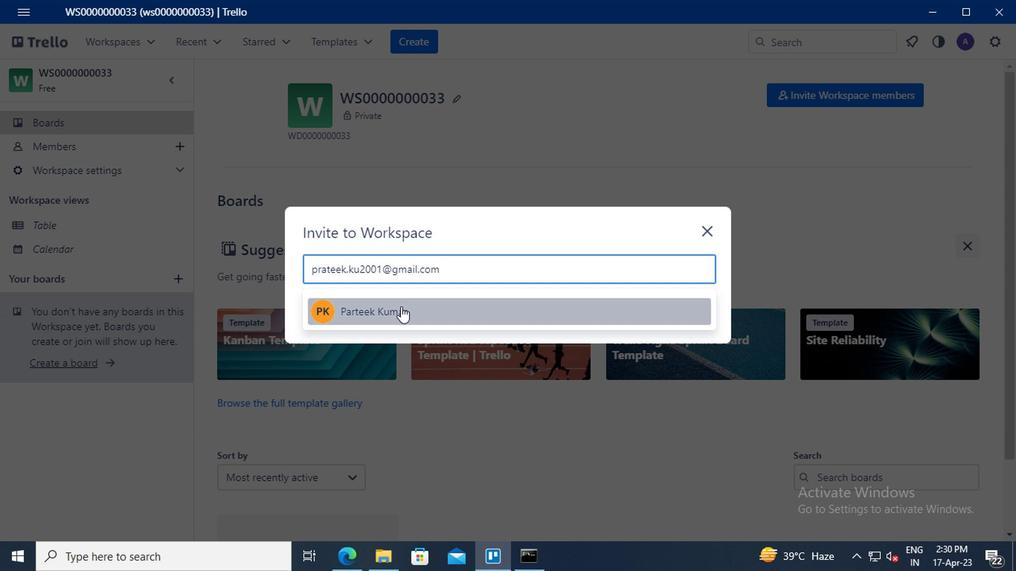 
Action: Mouse moved to (688, 233)
Screenshot: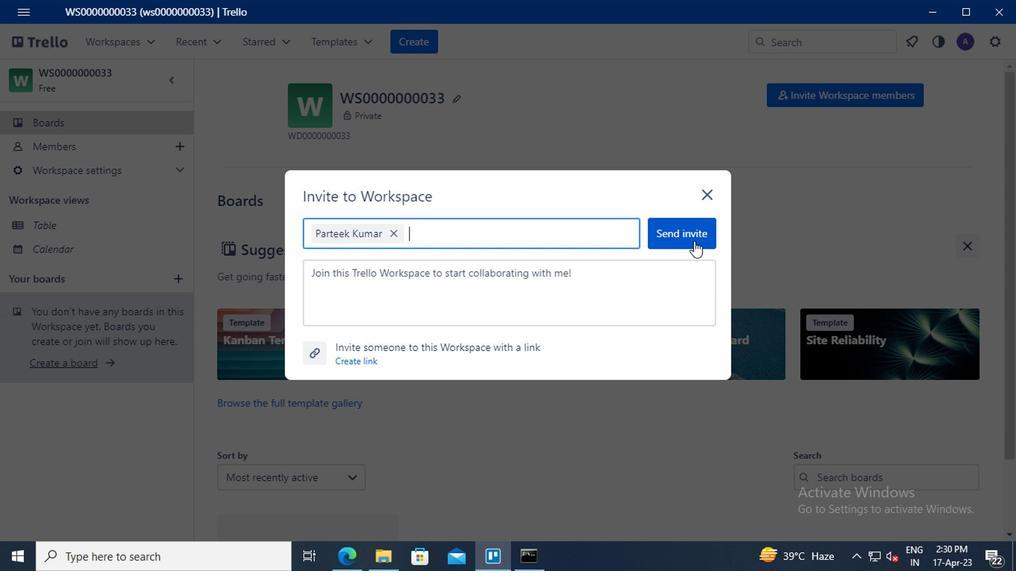 
Action: Mouse pressed left at (688, 233)
Screenshot: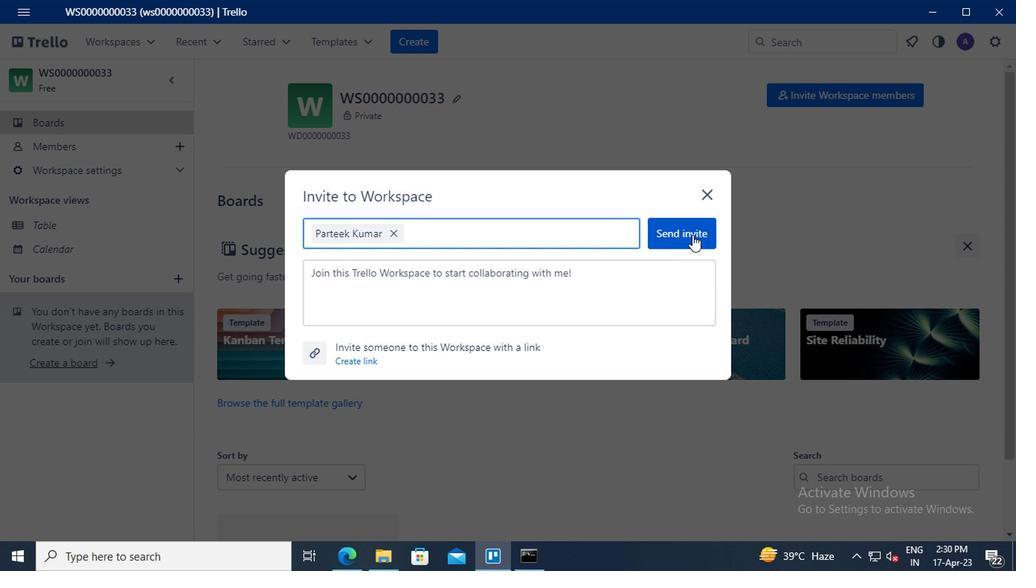 
Action: Mouse moved to (688, 233)
Screenshot: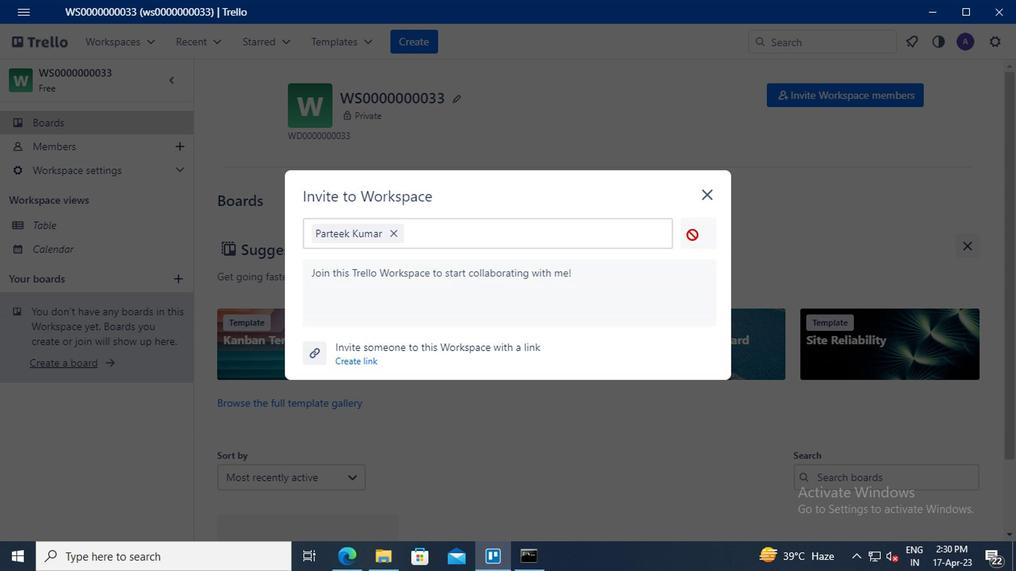 
